 Task: Access the "File detail" page variations in the site builder.
Action: Mouse moved to (986, 74)
Screenshot: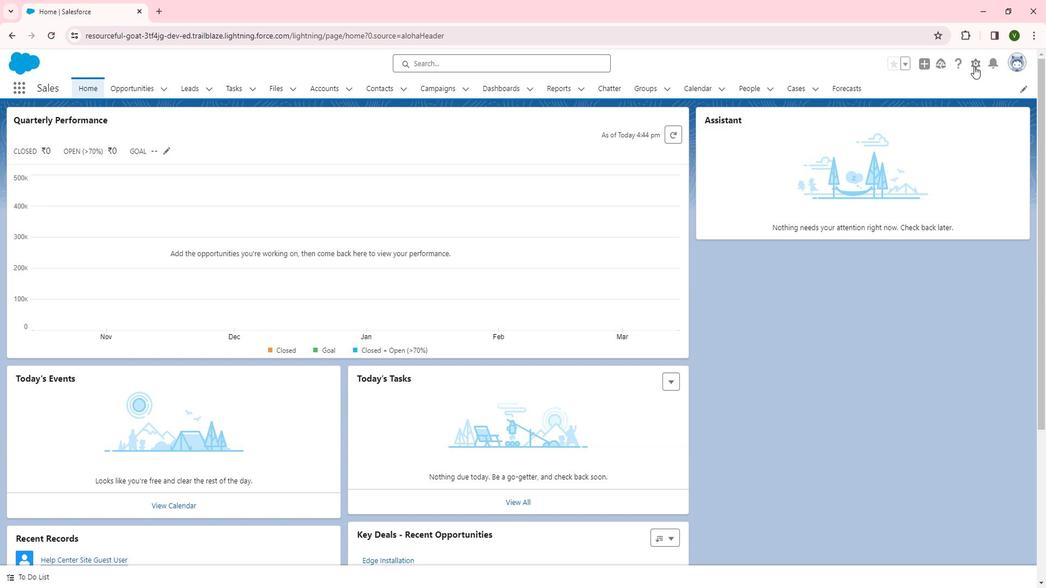 
Action: Mouse pressed left at (986, 74)
Screenshot: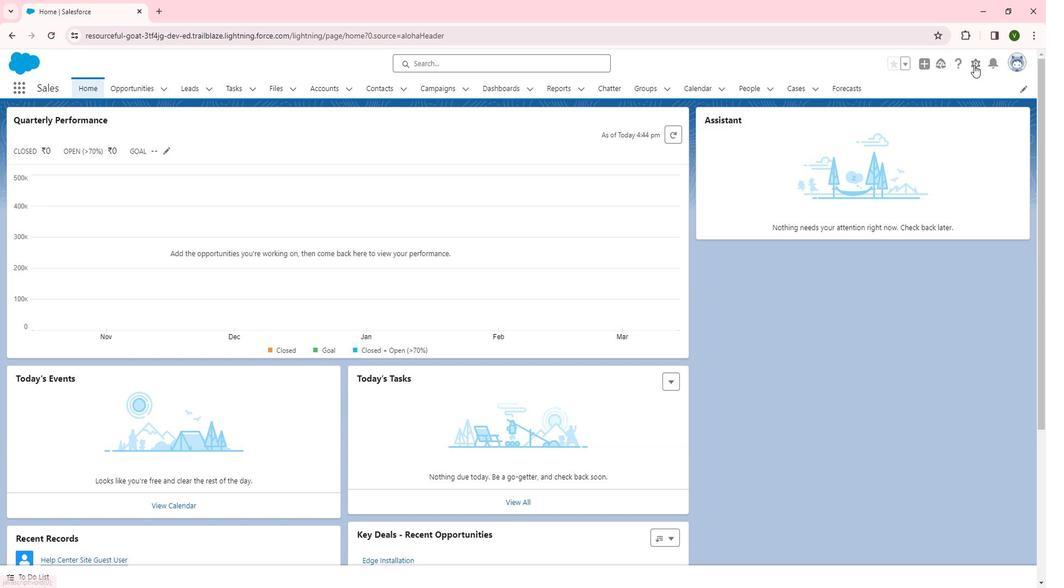 
Action: Mouse moved to (928, 110)
Screenshot: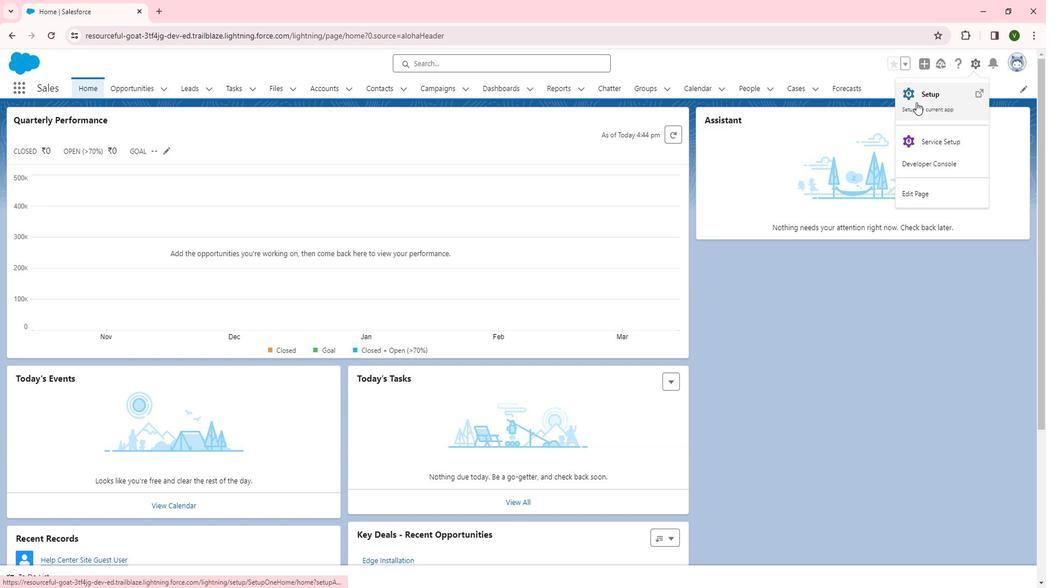 
Action: Mouse pressed left at (928, 110)
Screenshot: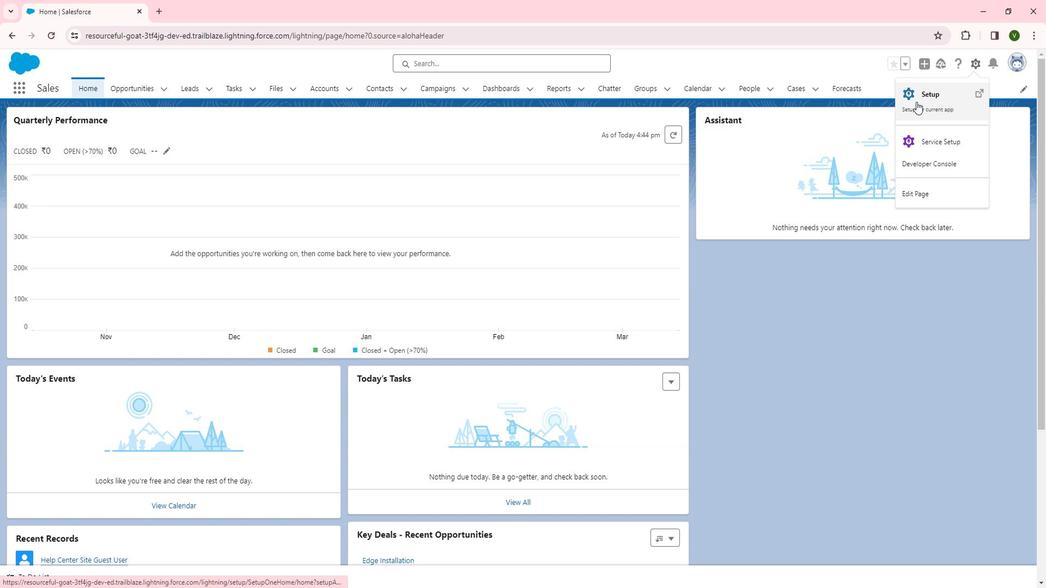 
Action: Mouse moved to (46, 450)
Screenshot: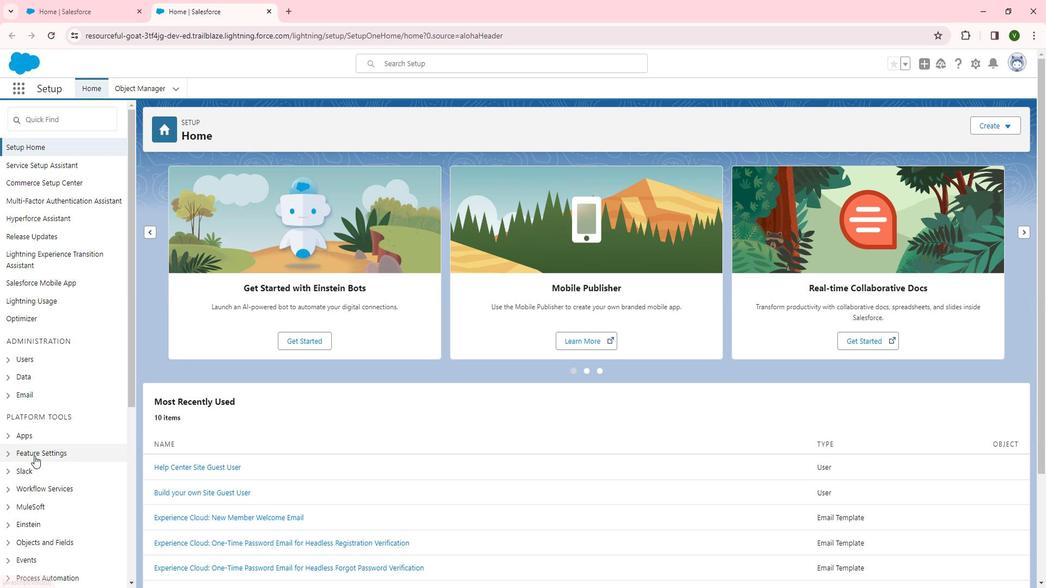 
Action: Mouse pressed left at (46, 450)
Screenshot: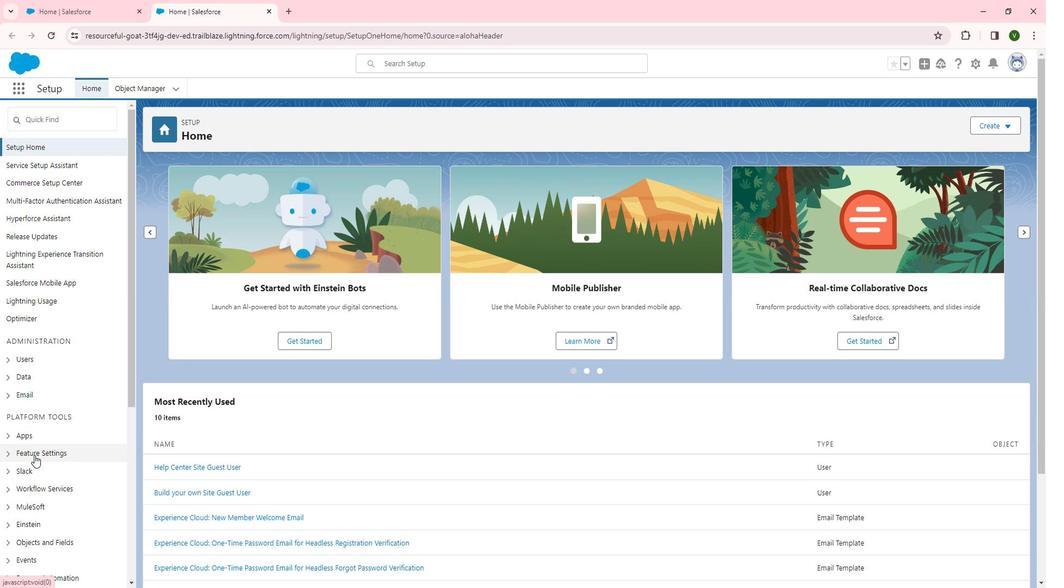 
Action: Mouse moved to (46, 444)
Screenshot: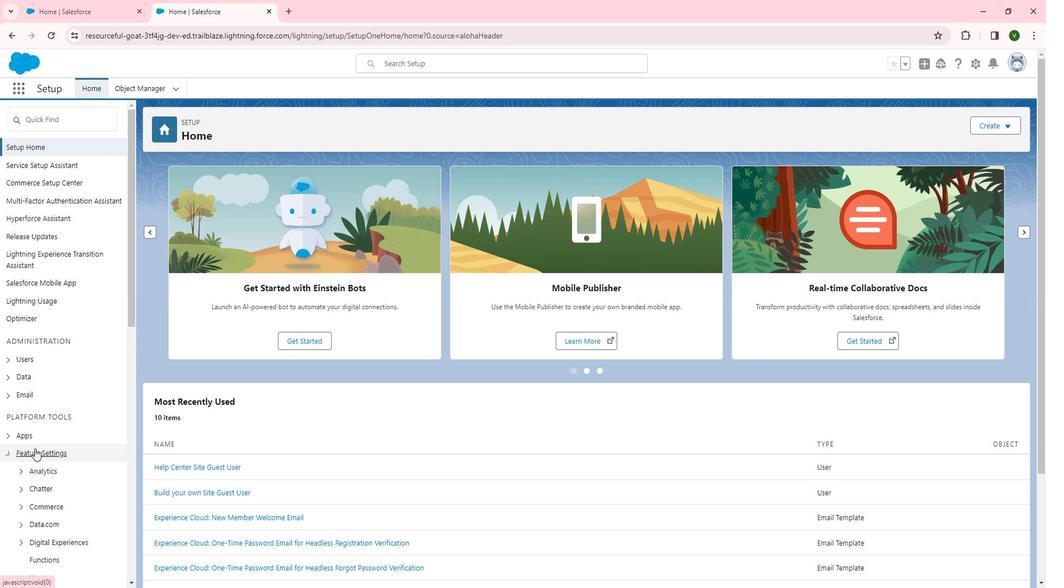 
Action: Mouse scrolled (46, 443) with delta (0, 0)
Screenshot: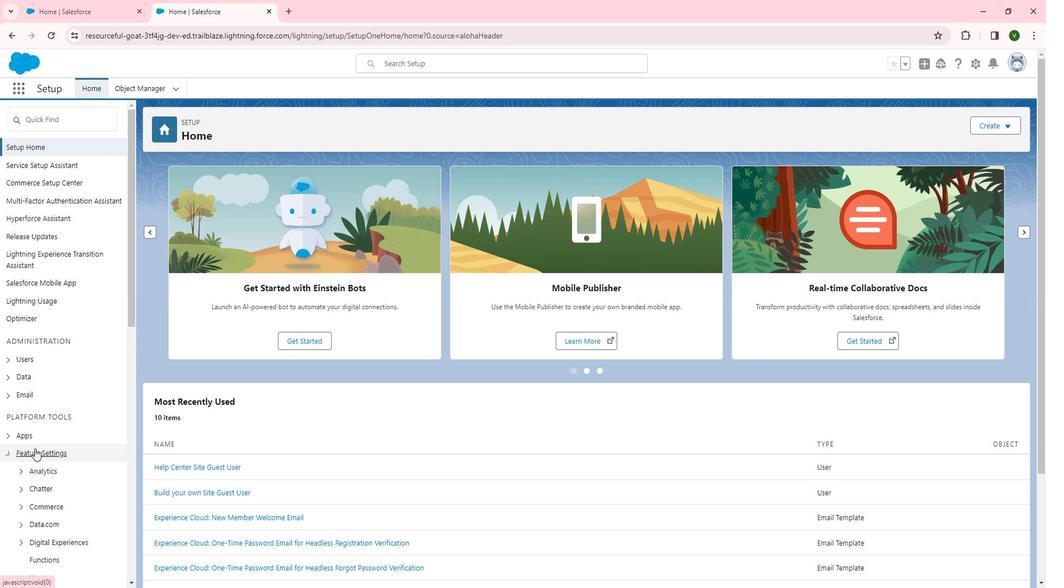
Action: Mouse scrolled (46, 443) with delta (0, 0)
Screenshot: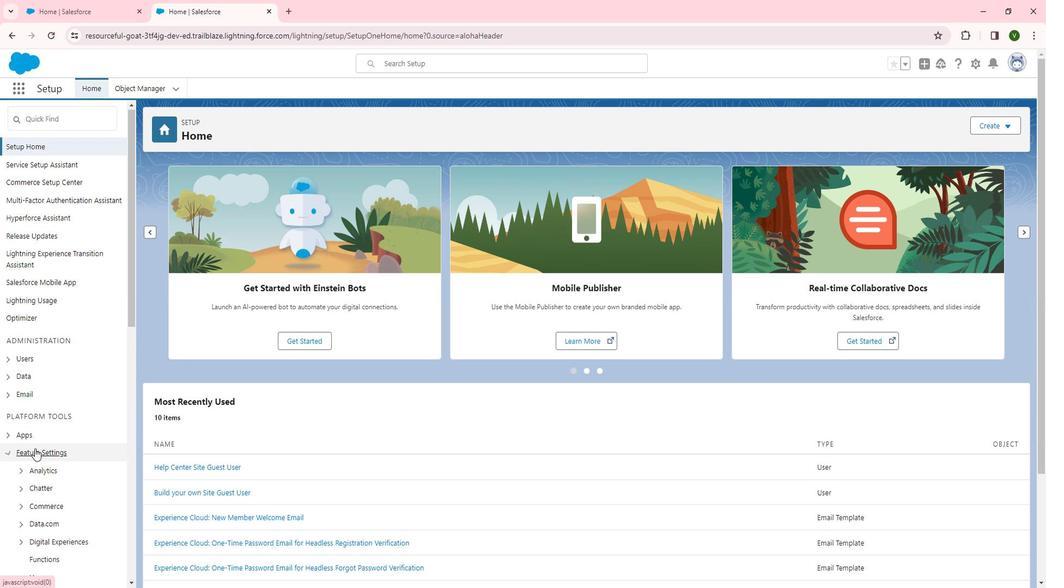 
Action: Mouse scrolled (46, 443) with delta (0, 0)
Screenshot: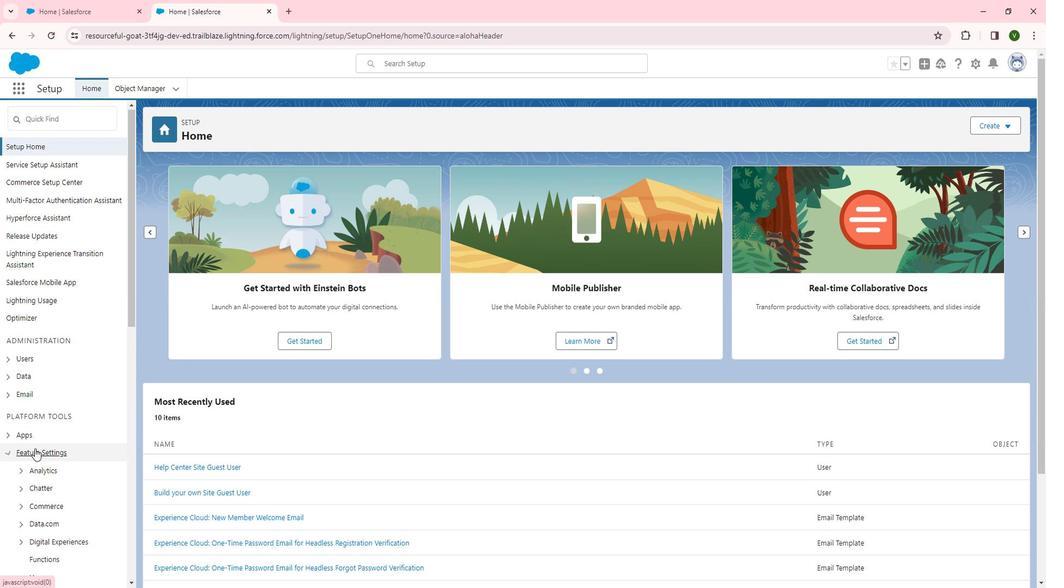 
Action: Mouse scrolled (46, 443) with delta (0, 0)
Screenshot: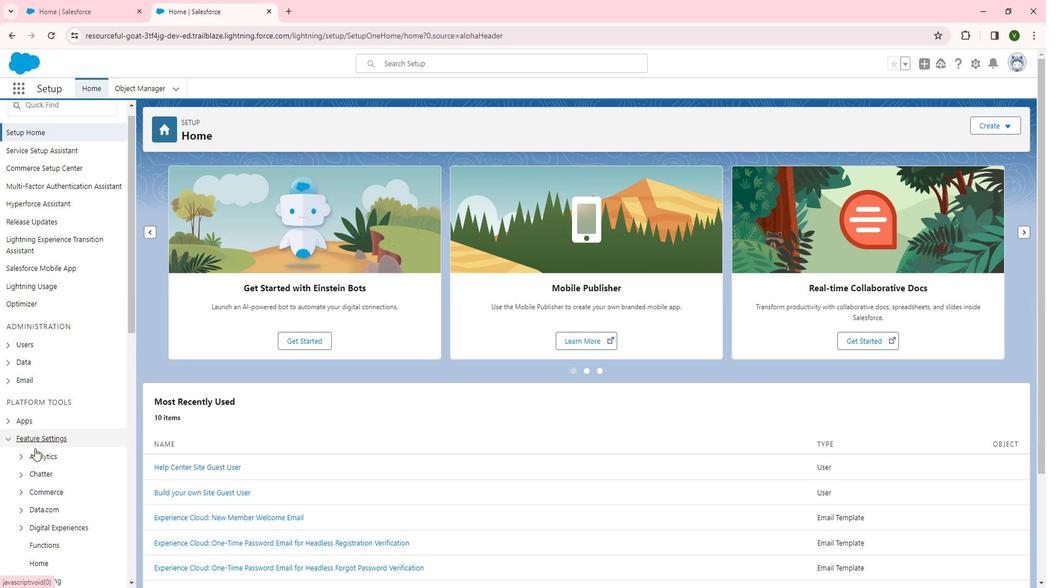 
Action: Mouse moved to (65, 315)
Screenshot: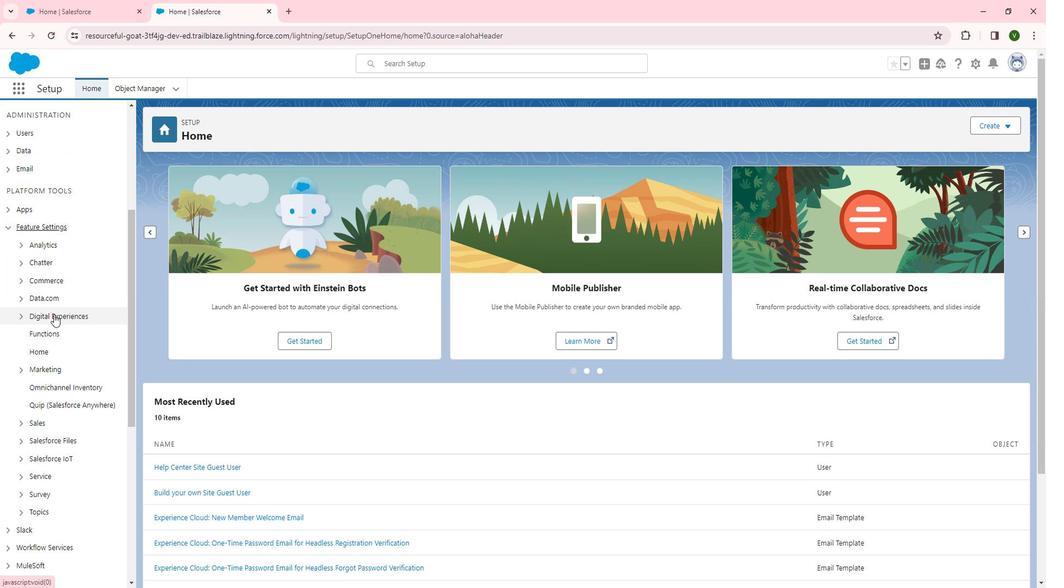 
Action: Mouse pressed left at (65, 315)
Screenshot: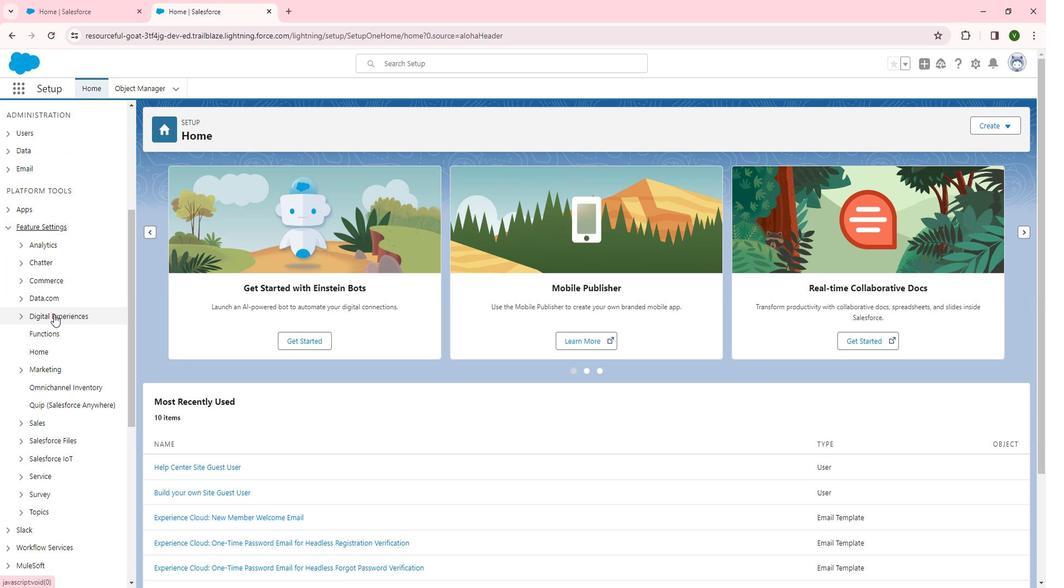 
Action: Mouse moved to (62, 336)
Screenshot: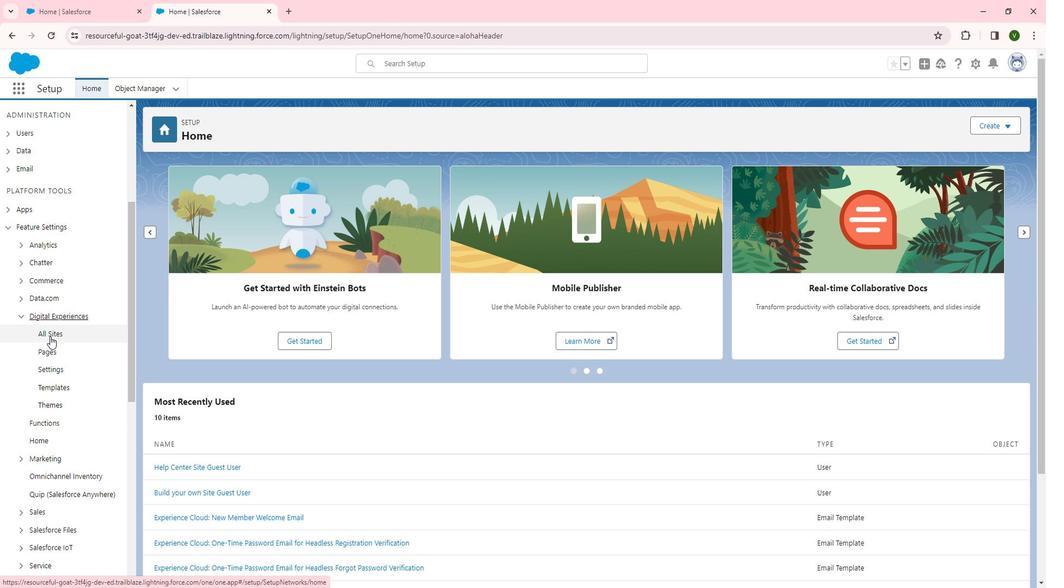 
Action: Mouse pressed left at (62, 336)
Screenshot: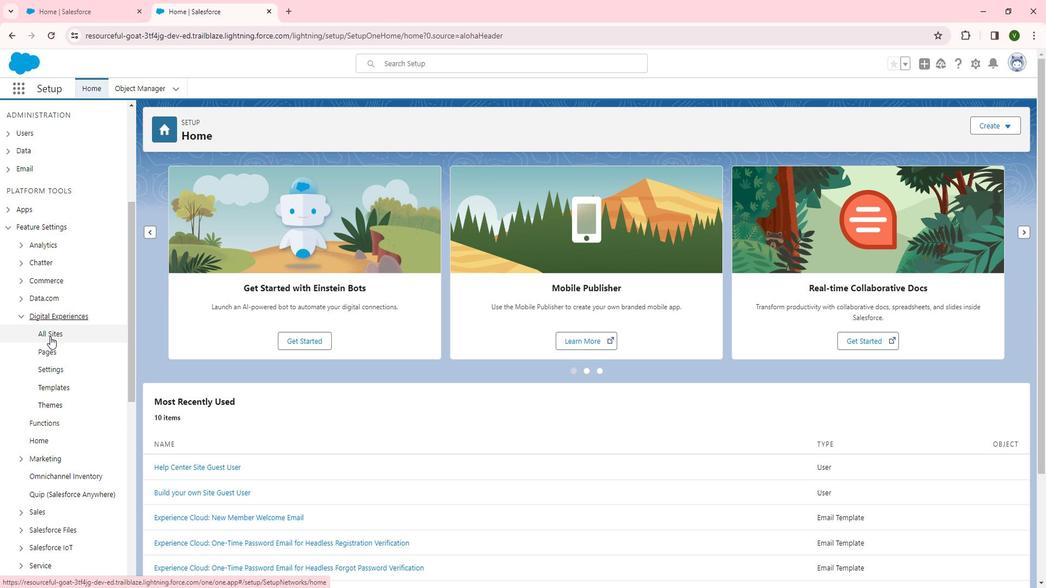 
Action: Mouse moved to (186, 289)
Screenshot: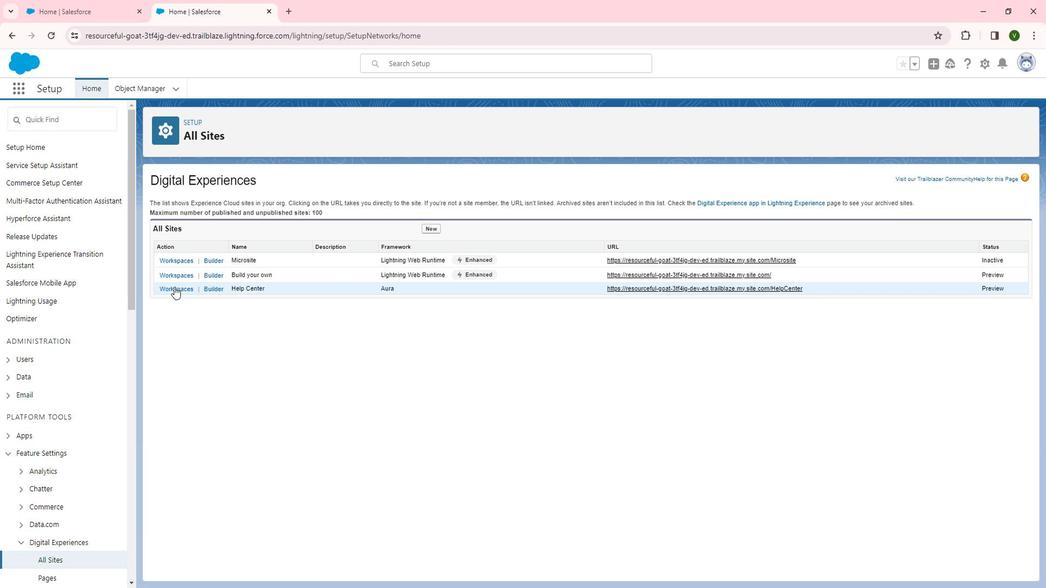 
Action: Mouse pressed left at (186, 289)
Screenshot: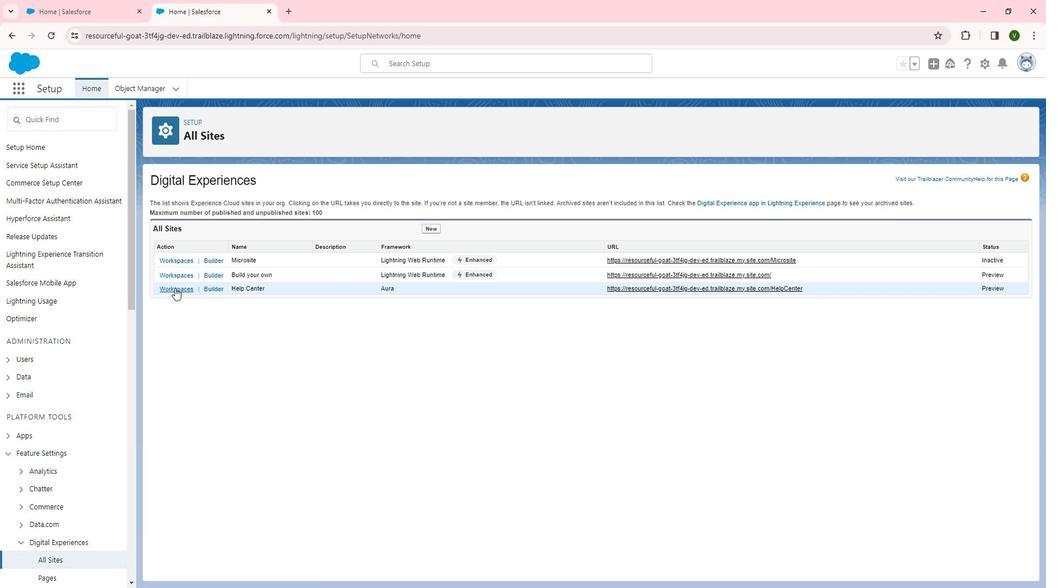 
Action: Mouse moved to (106, 239)
Screenshot: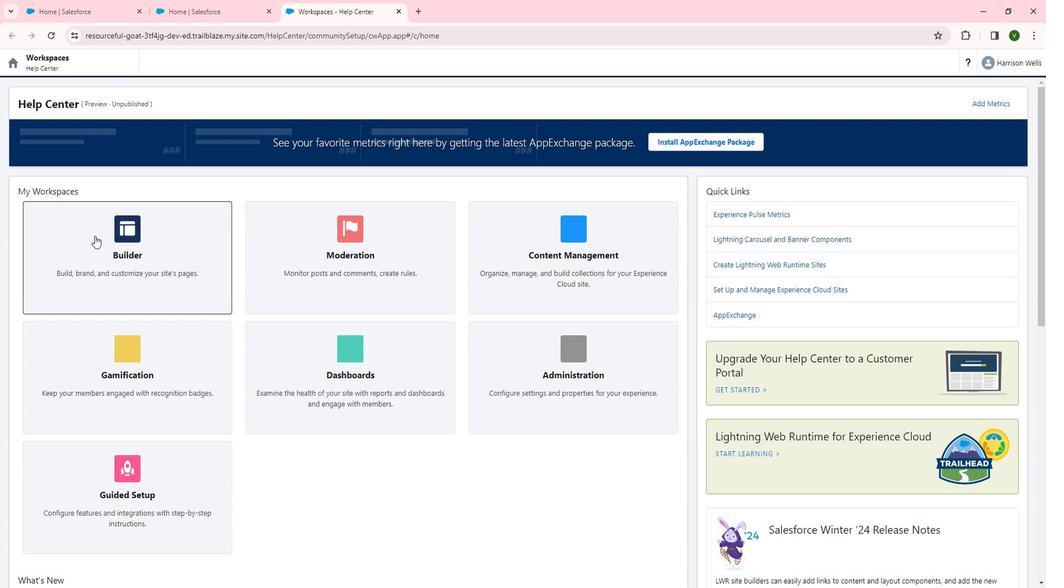 
Action: Mouse pressed left at (106, 239)
Screenshot: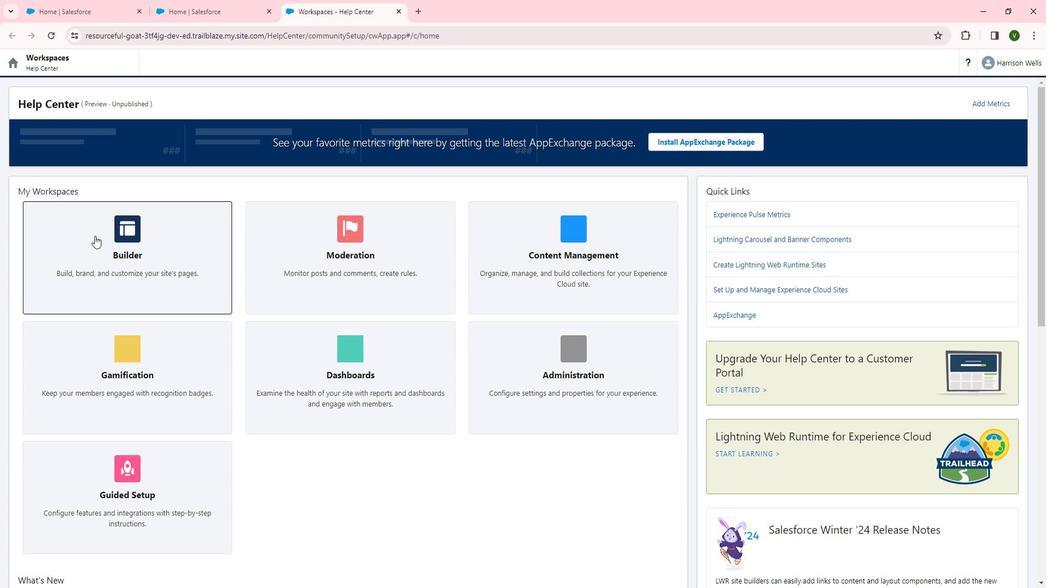 
Action: Mouse moved to (168, 80)
Screenshot: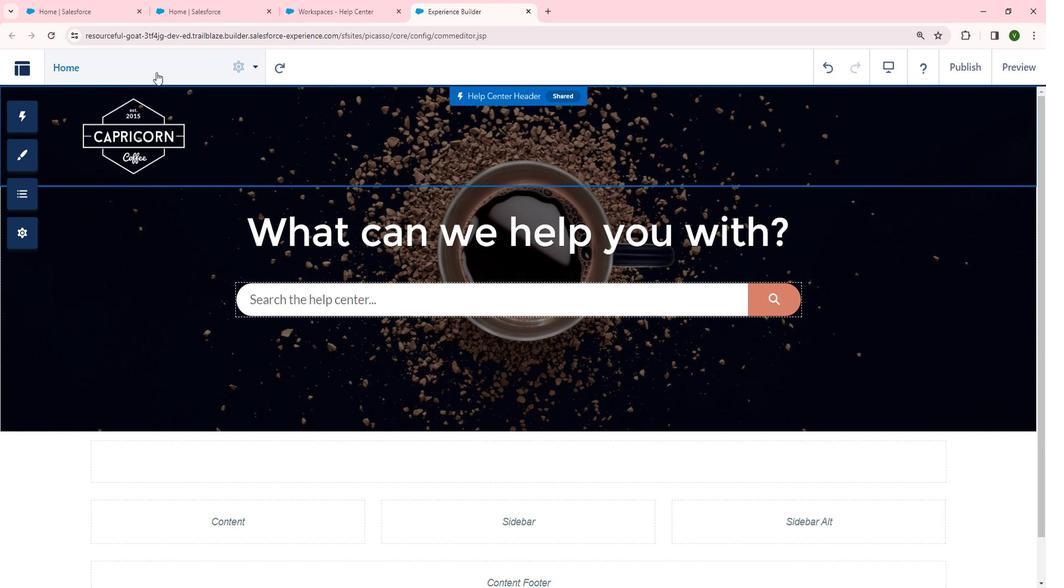 
Action: Mouse pressed left at (168, 80)
Screenshot: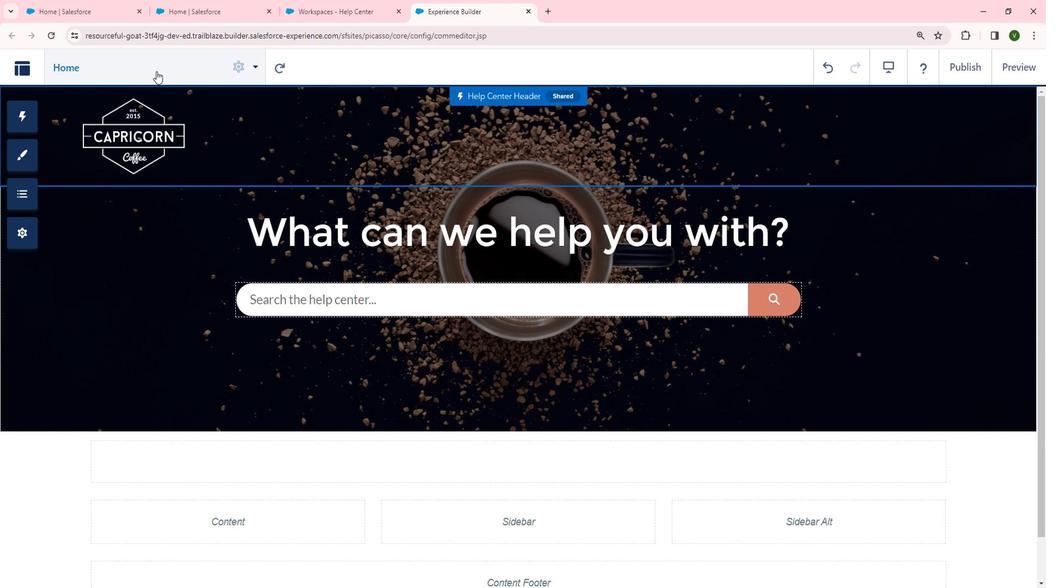 
Action: Mouse moved to (80, 284)
Screenshot: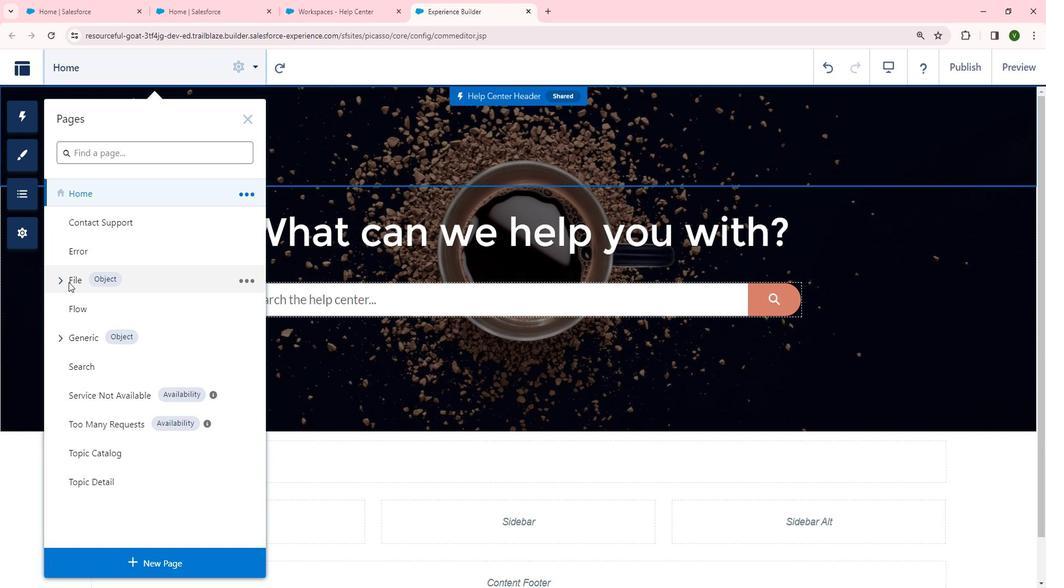 
Action: Mouse pressed left at (80, 284)
Screenshot: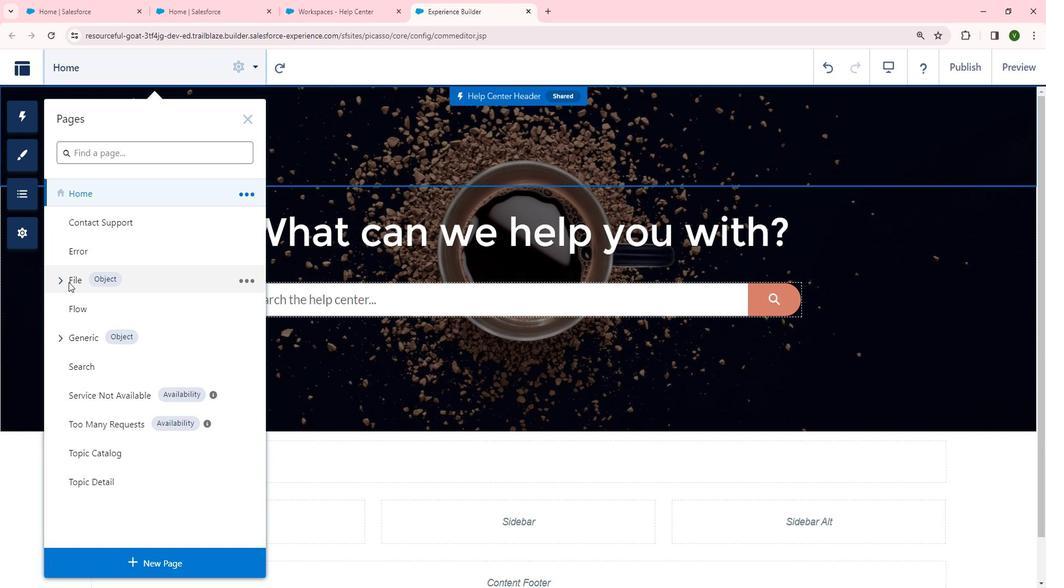
Action: Mouse moved to (74, 284)
Screenshot: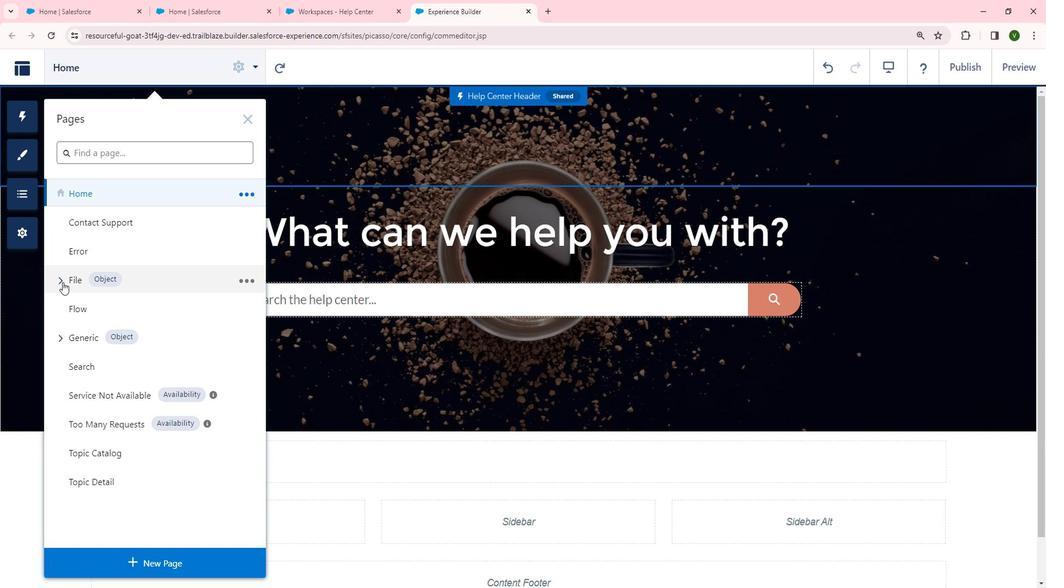 
Action: Mouse pressed left at (74, 284)
Screenshot: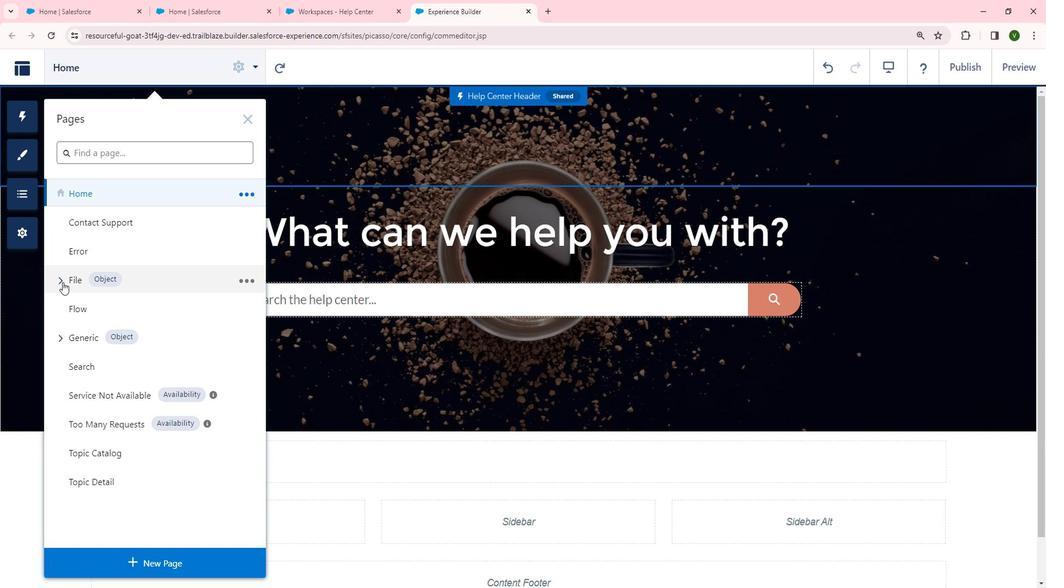 
Action: Mouse moved to (101, 309)
Screenshot: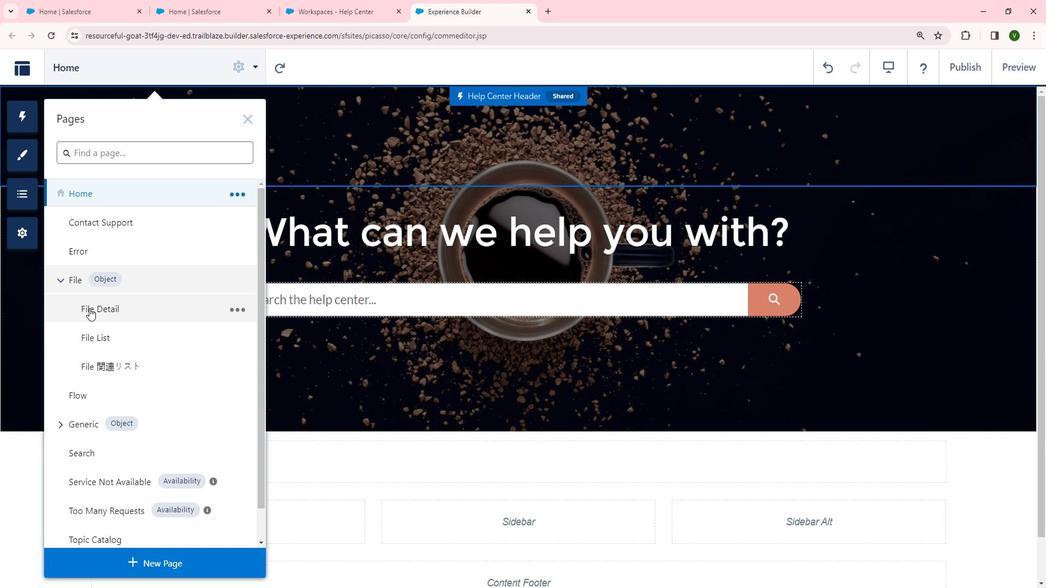 
Action: Mouse pressed left at (101, 309)
Screenshot: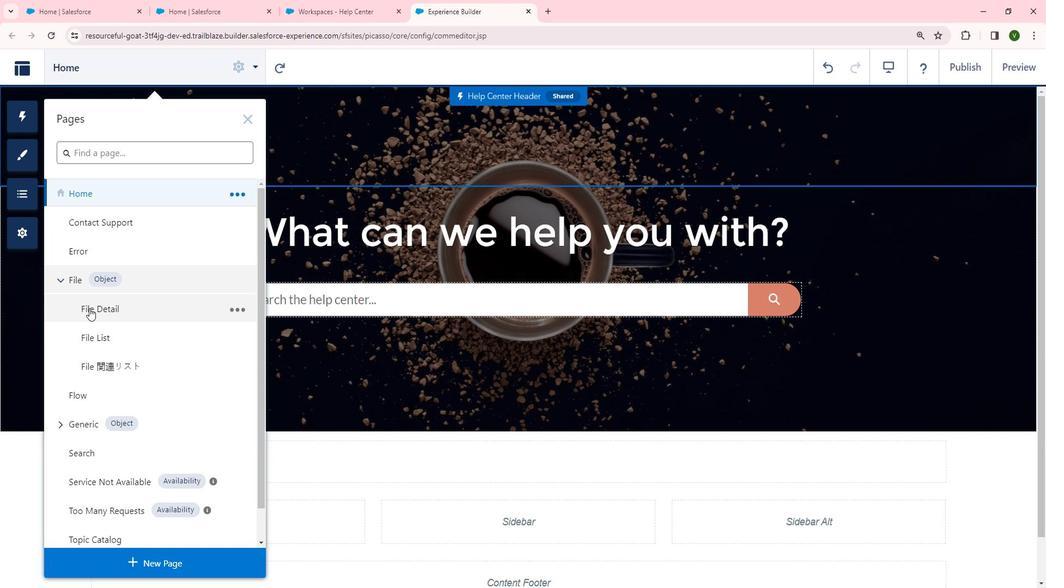 
Action: Mouse moved to (198, 78)
Screenshot: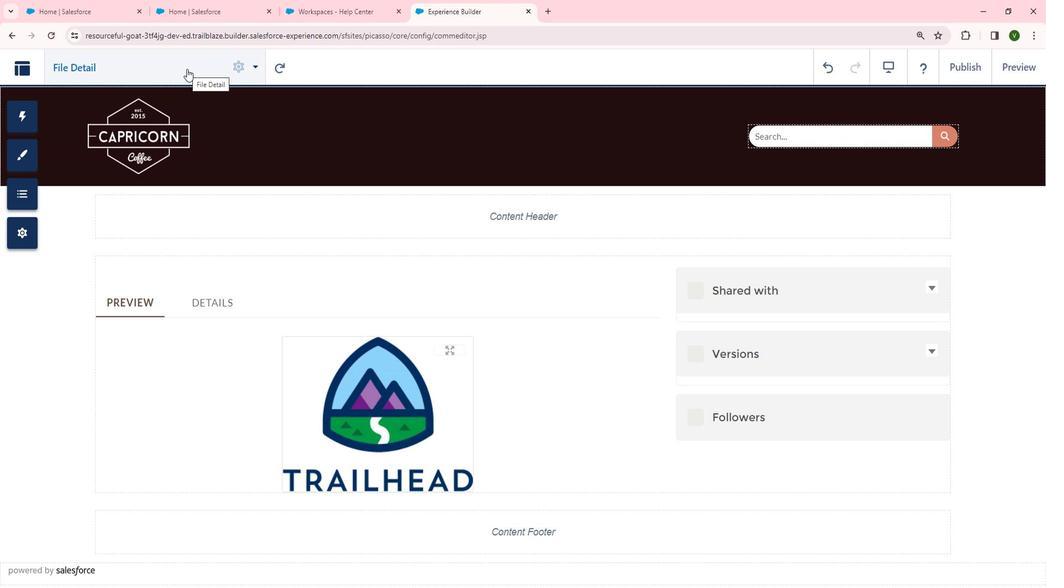 
Action: Mouse pressed left at (198, 78)
Screenshot: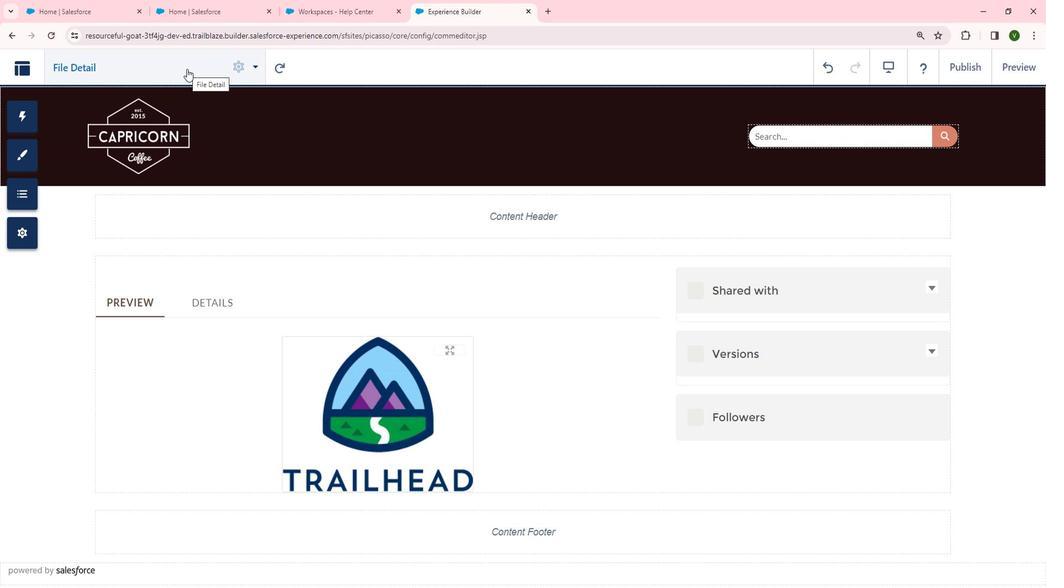 
Action: Mouse moved to (251, 272)
Screenshot: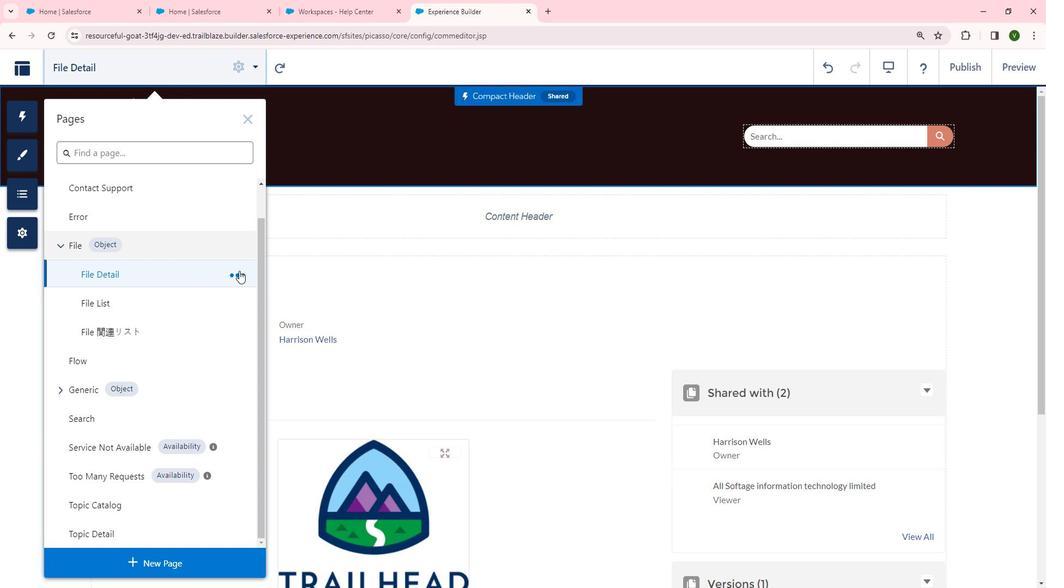 
Action: Mouse pressed left at (251, 272)
Screenshot: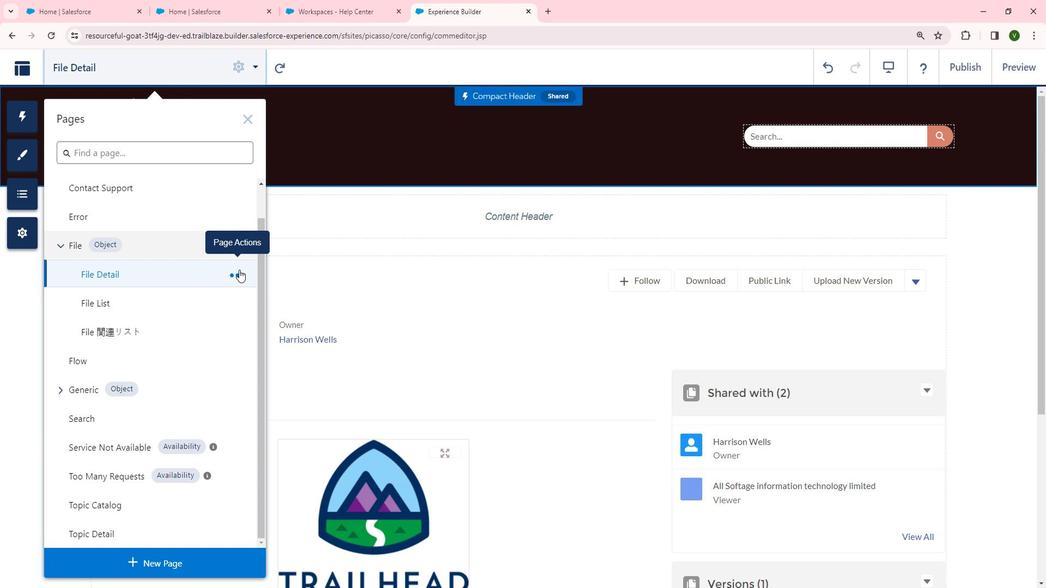 
Action: Mouse moved to (330, 276)
Screenshot: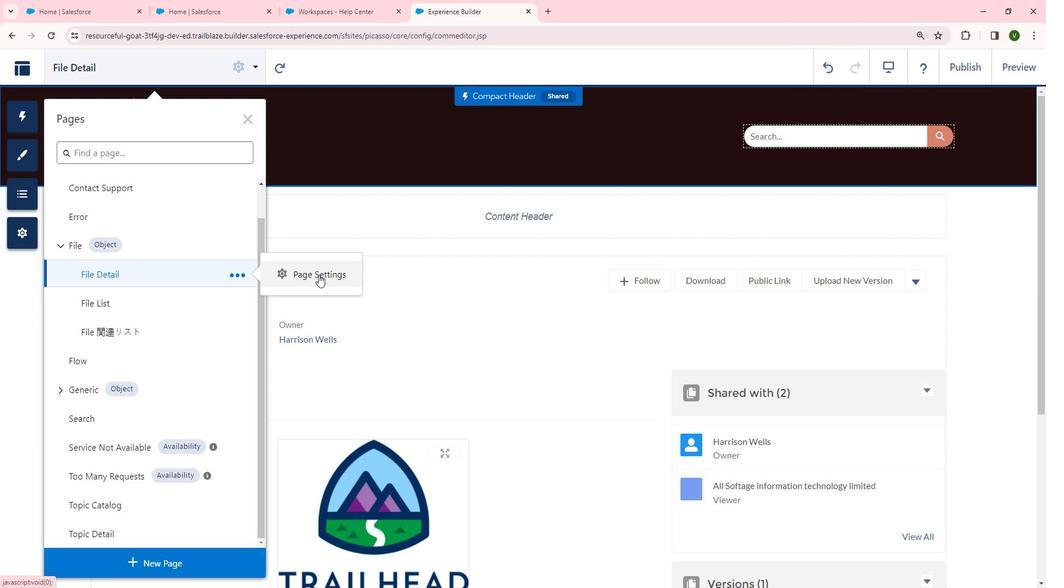 
Action: Mouse pressed left at (330, 276)
Screenshot: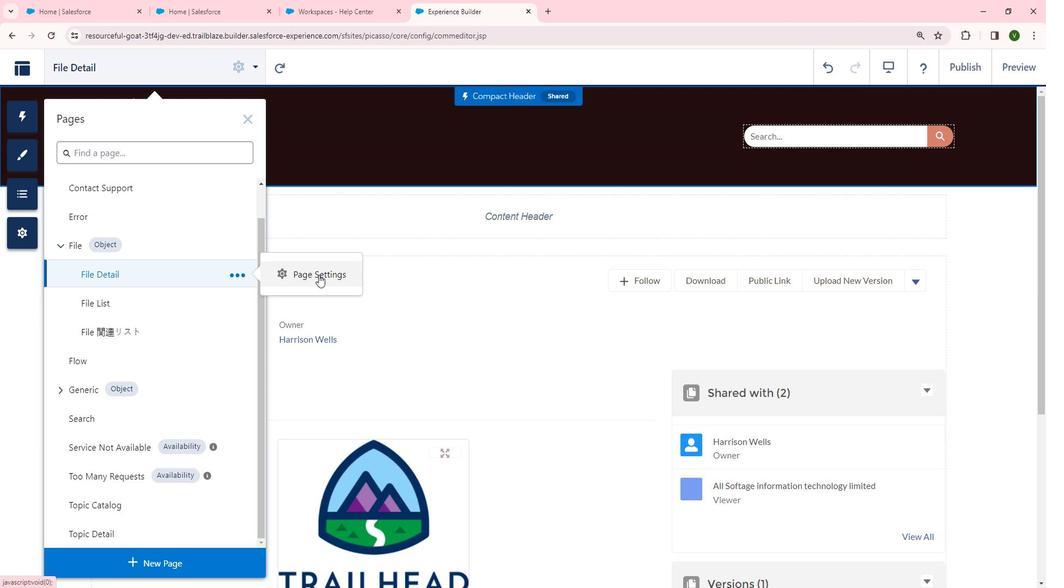 
Action: Mouse moved to (431, 125)
Screenshot: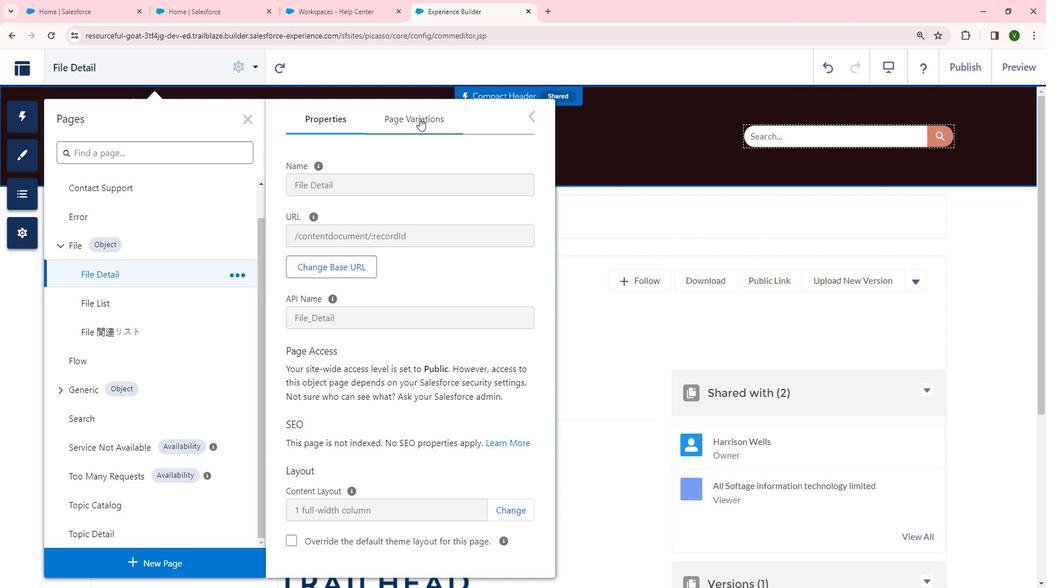 
Action: Mouse pressed left at (431, 125)
Screenshot: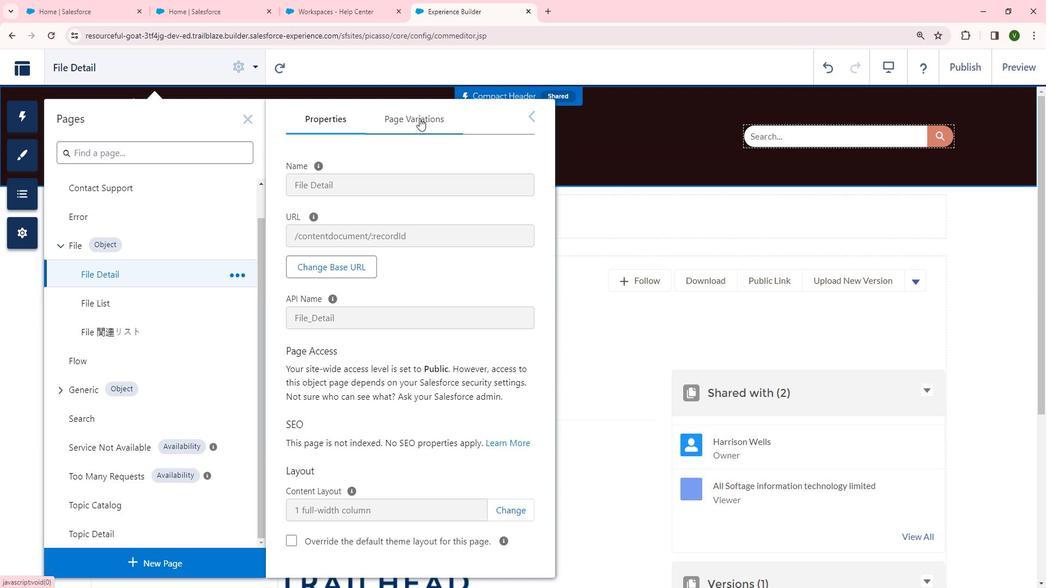 
Action: Mouse moved to (861, 251)
Screenshot: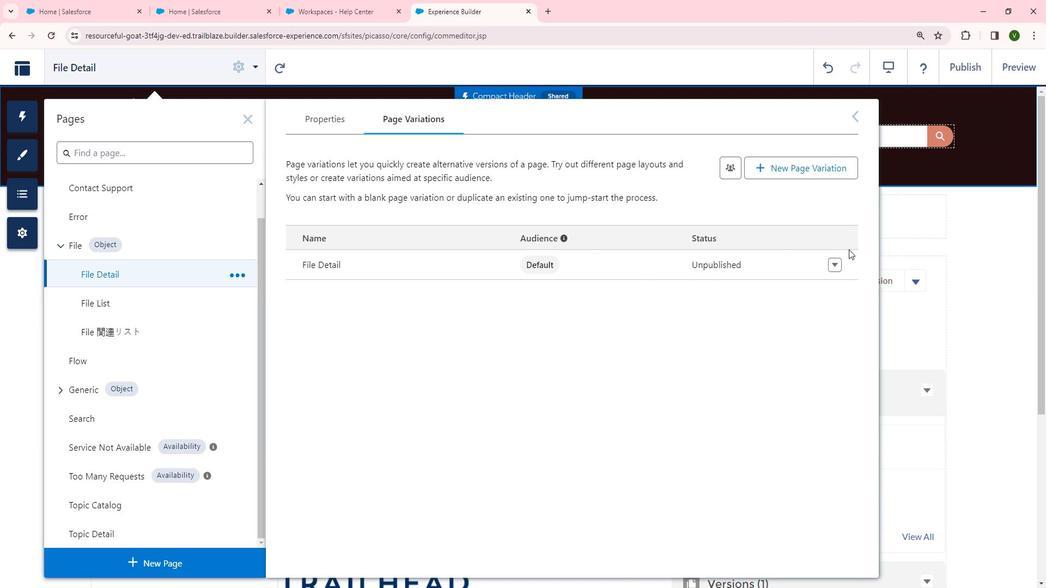 
